 Task: Use the formula "SYD" in spreadsheet "Project portfolio".
Action: Mouse pressed left at (670, 187)
Screenshot: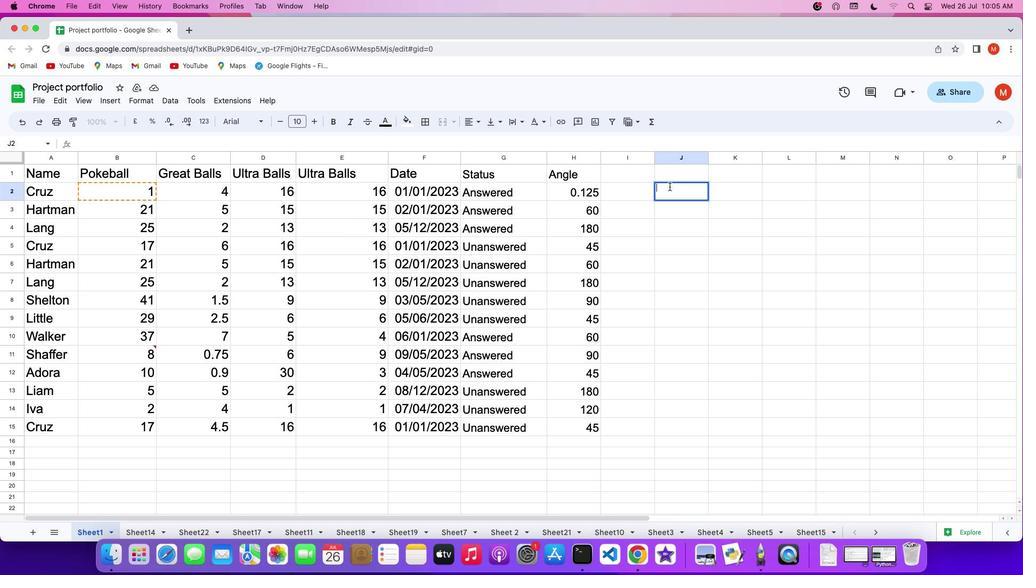 
Action: Key pressed '='
Screenshot: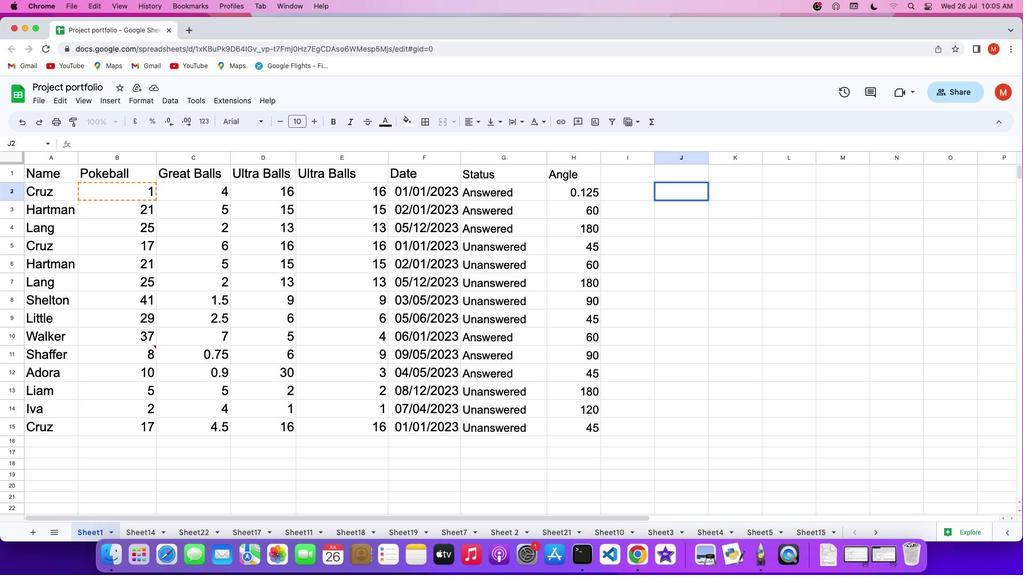 
Action: Mouse moved to (652, 119)
Screenshot: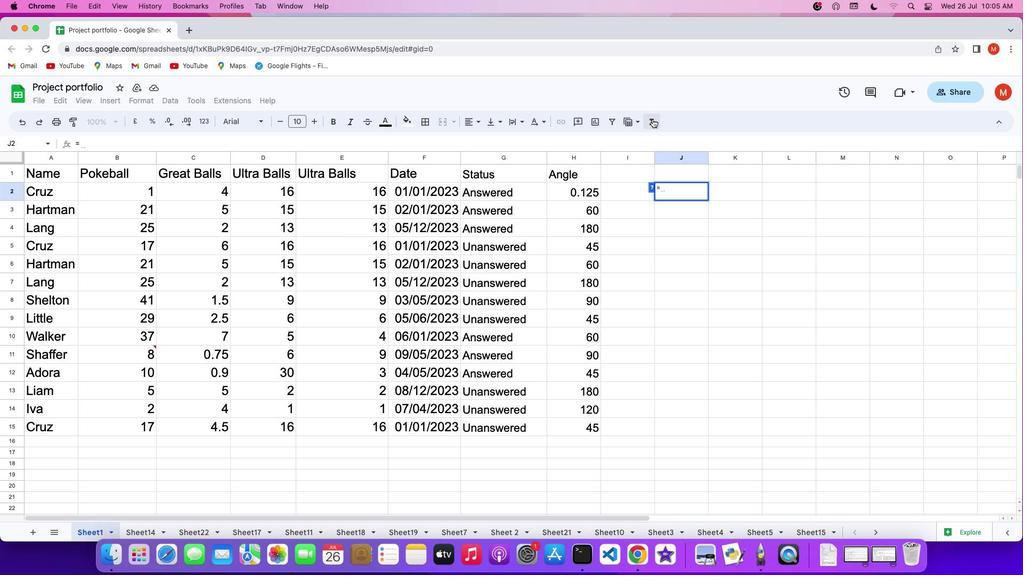 
Action: Mouse pressed left at (652, 119)
Screenshot: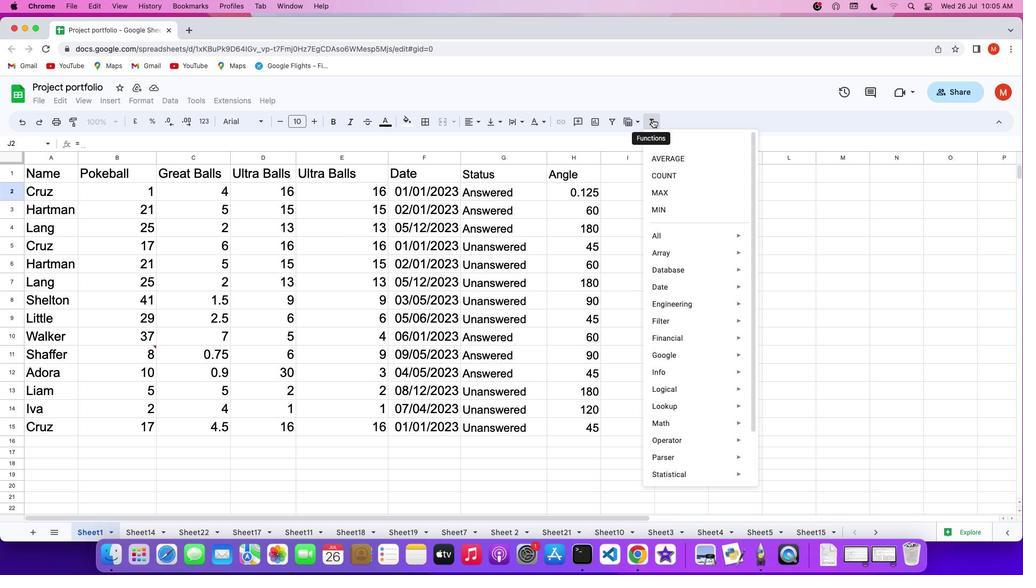 
Action: Mouse moved to (802, 442)
Screenshot: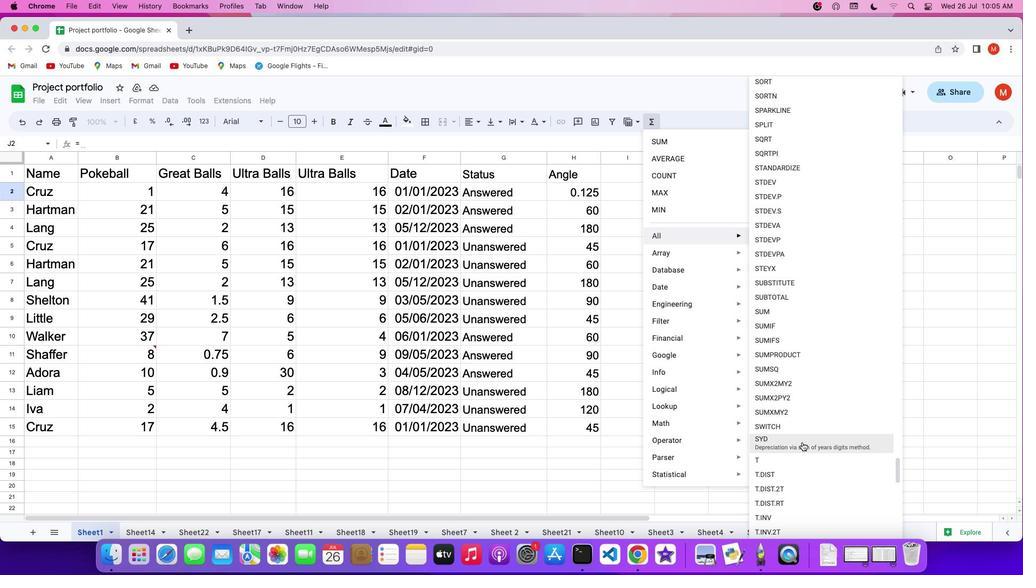 
Action: Mouse pressed left at (802, 442)
Screenshot: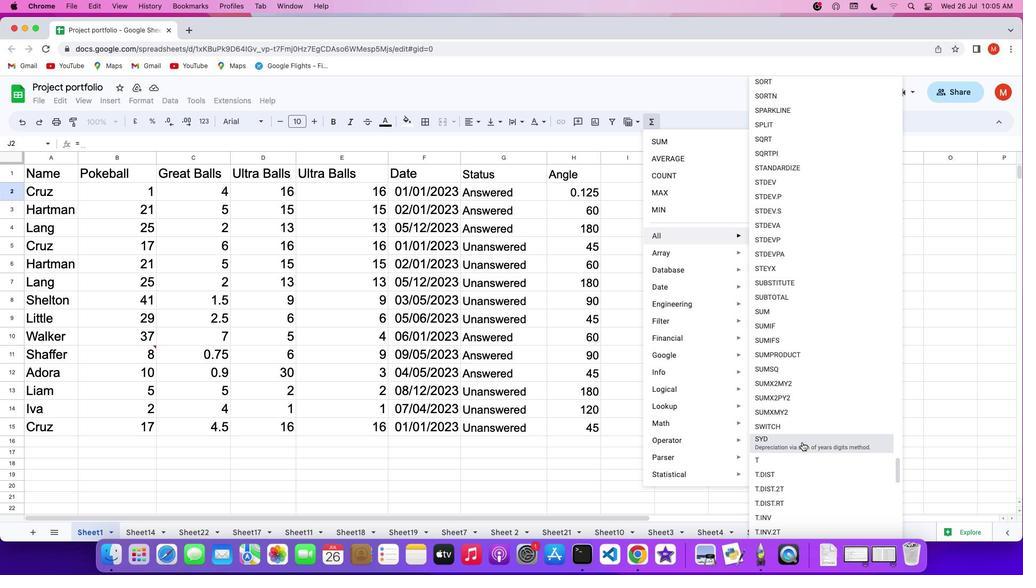 
Action: Mouse moved to (802, 442)
Screenshot: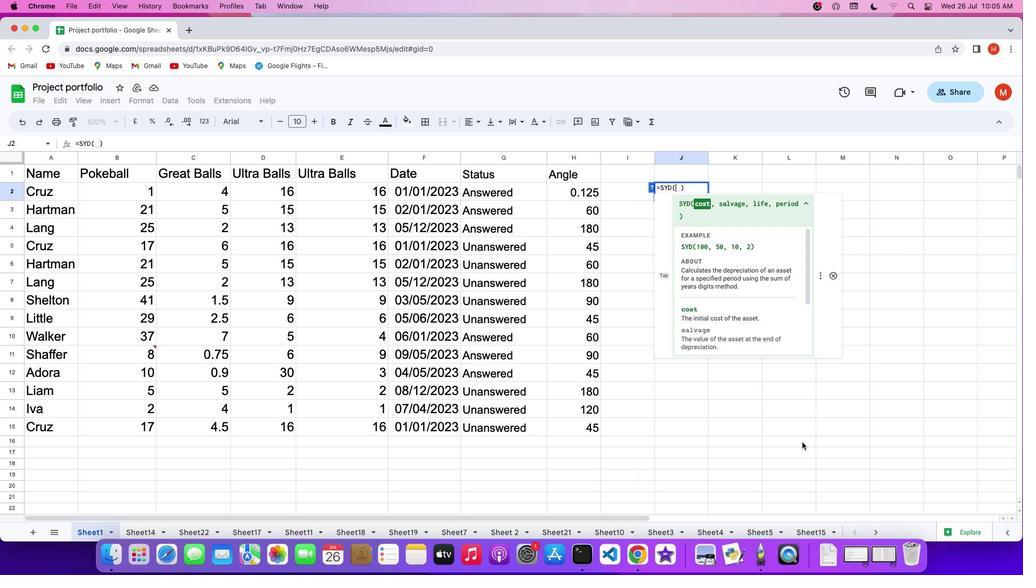 
Action: Key pressed '1''0''0'',''5''0'',''1''0'',''2'Key.enter
Screenshot: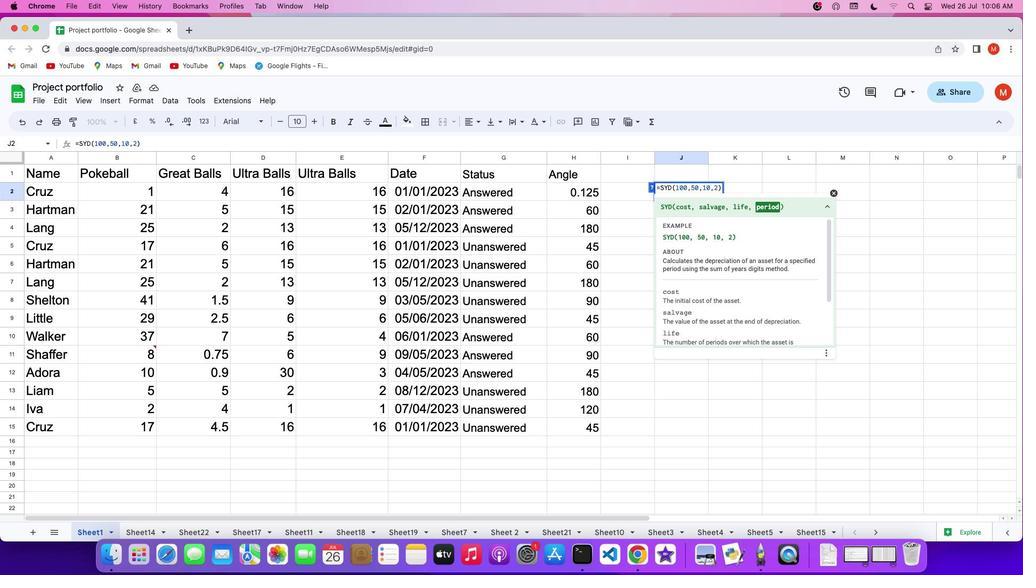 
